 Task: Set the city address to "New York".
Action: Mouse moved to (1234, 32)
Screenshot: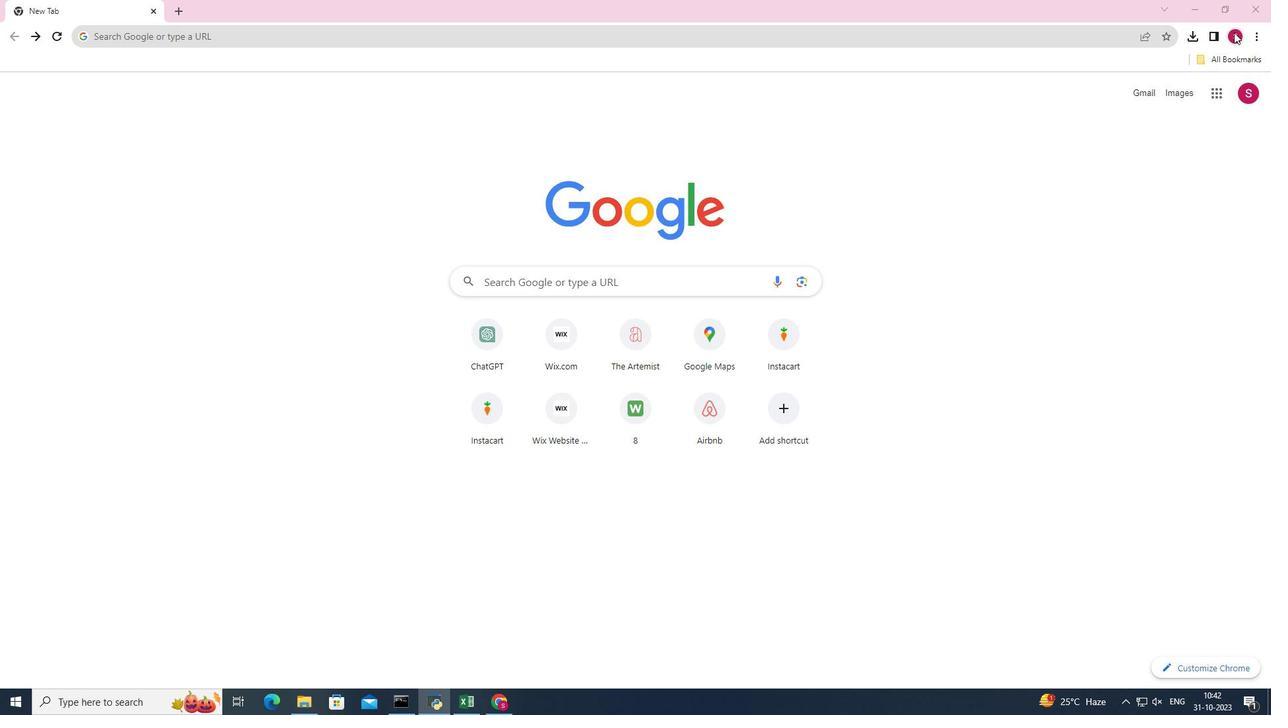 
Action: Mouse pressed left at (1234, 32)
Screenshot: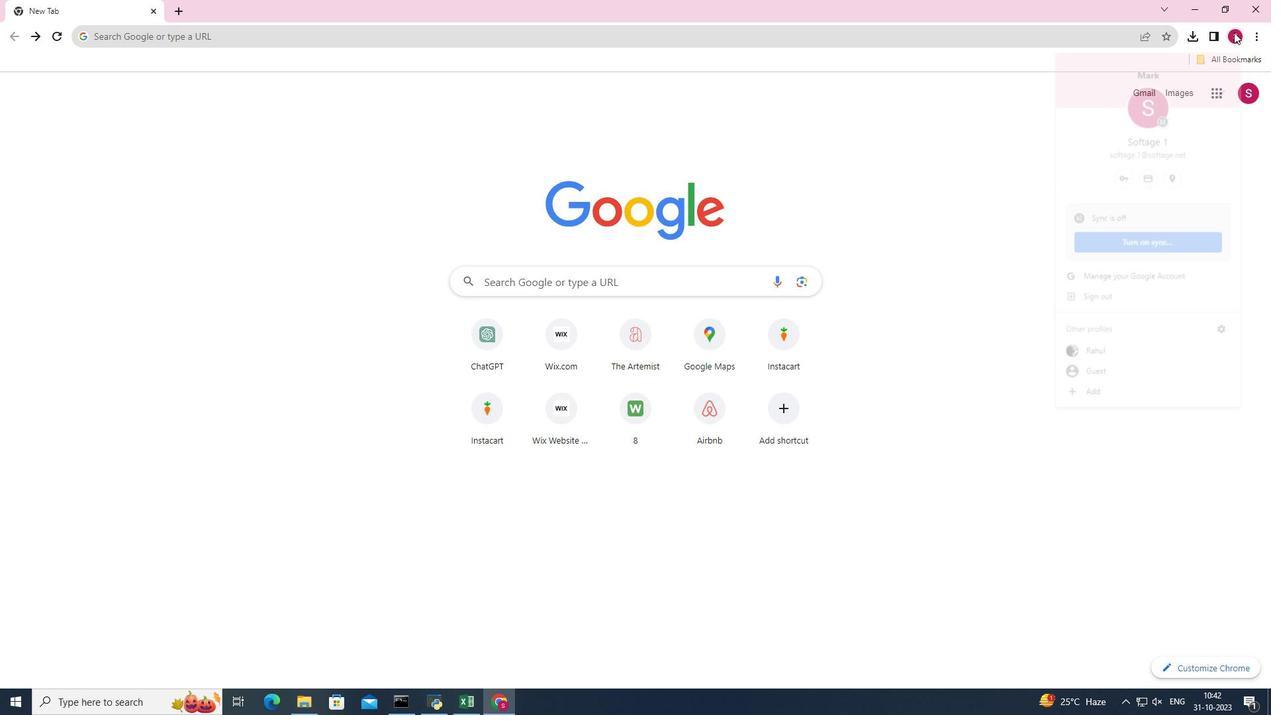 
Action: Mouse moved to (1171, 176)
Screenshot: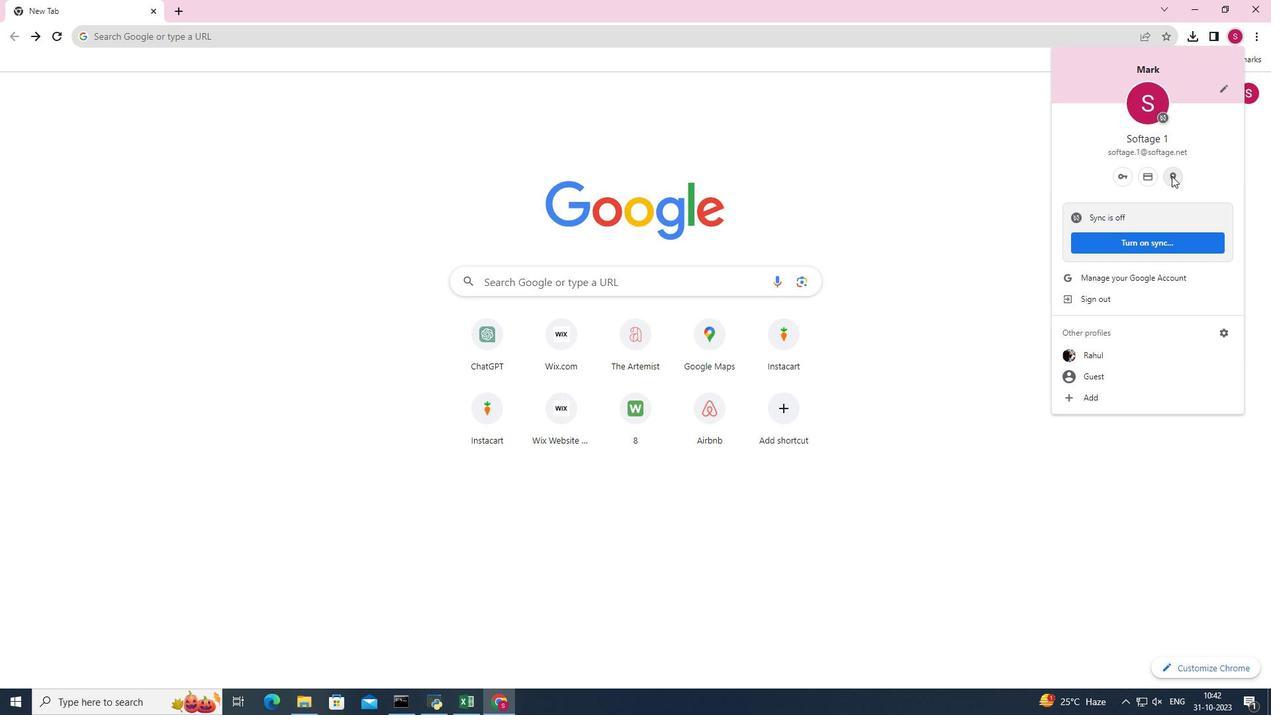 
Action: Mouse pressed left at (1171, 176)
Screenshot: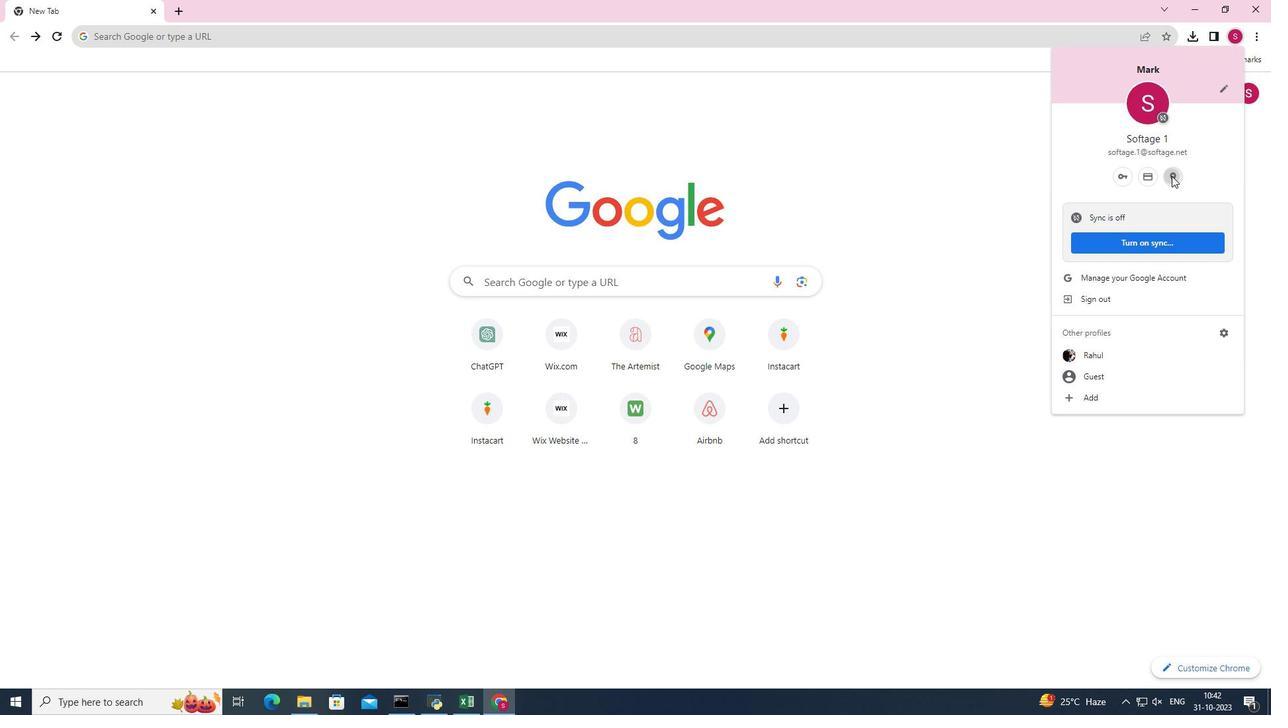 
Action: Mouse pressed left at (1171, 176)
Screenshot: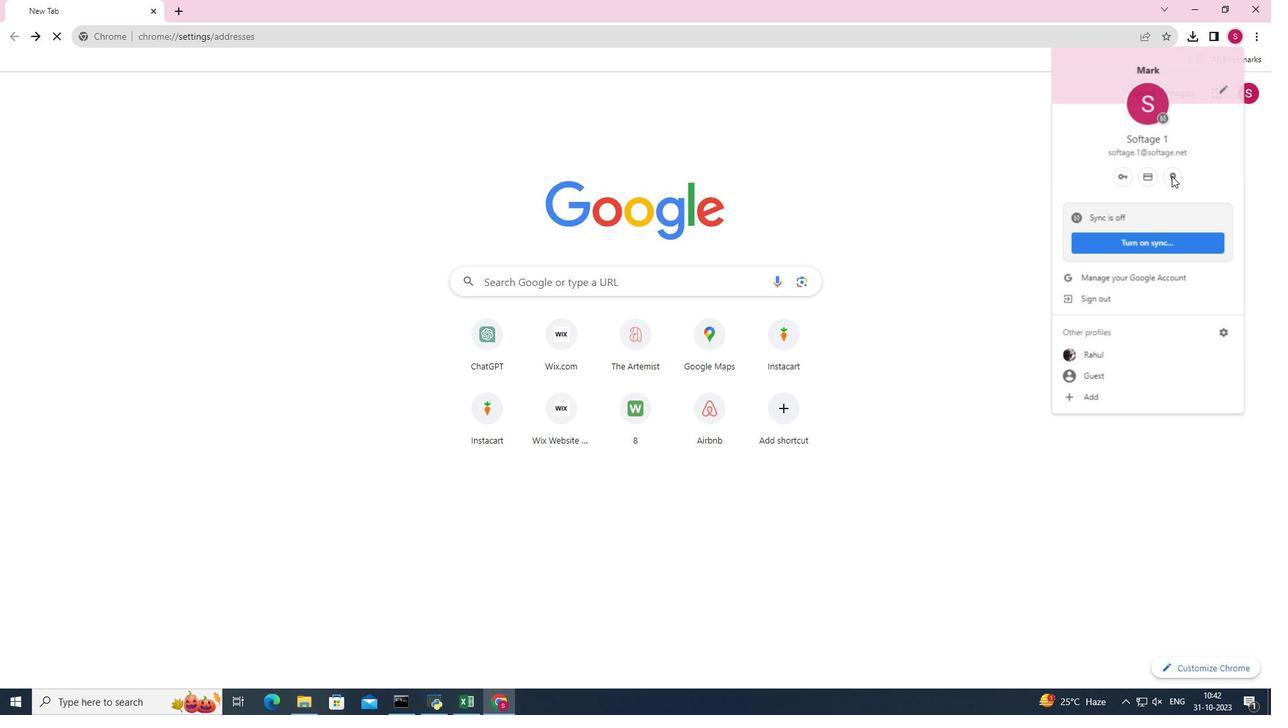 
Action: Mouse moved to (824, 207)
Screenshot: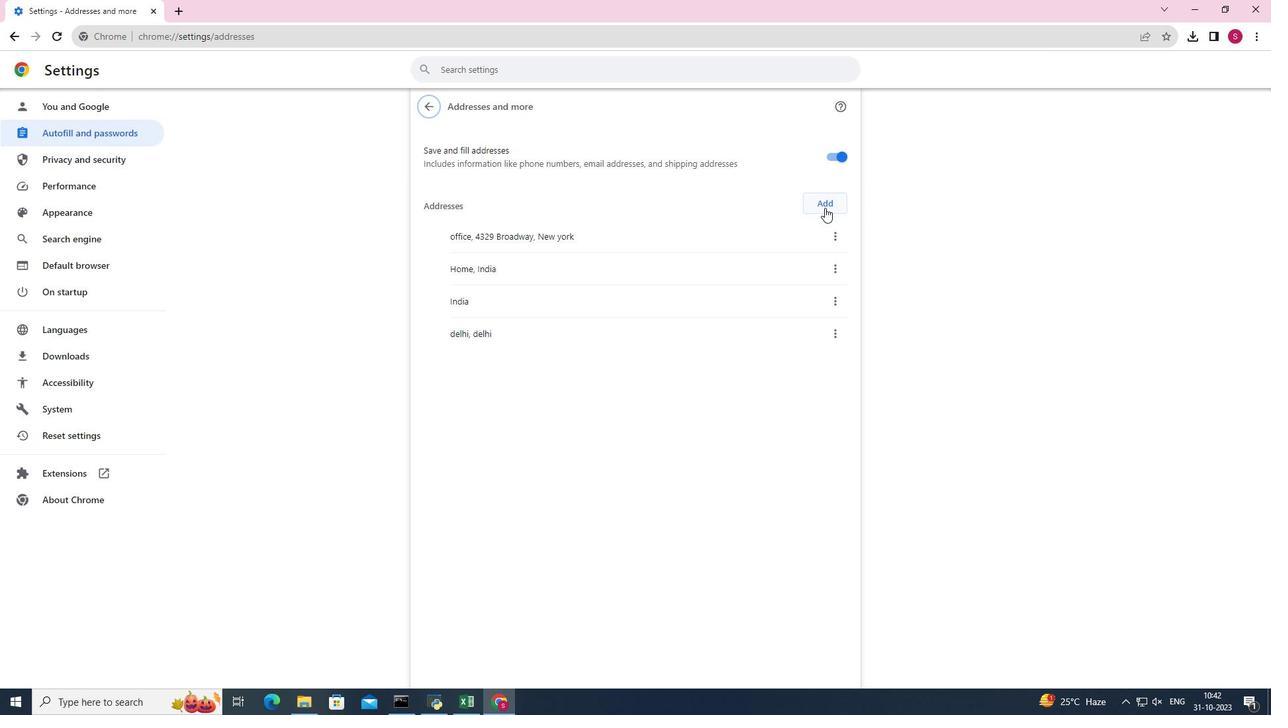 
Action: Mouse pressed left at (824, 207)
Screenshot: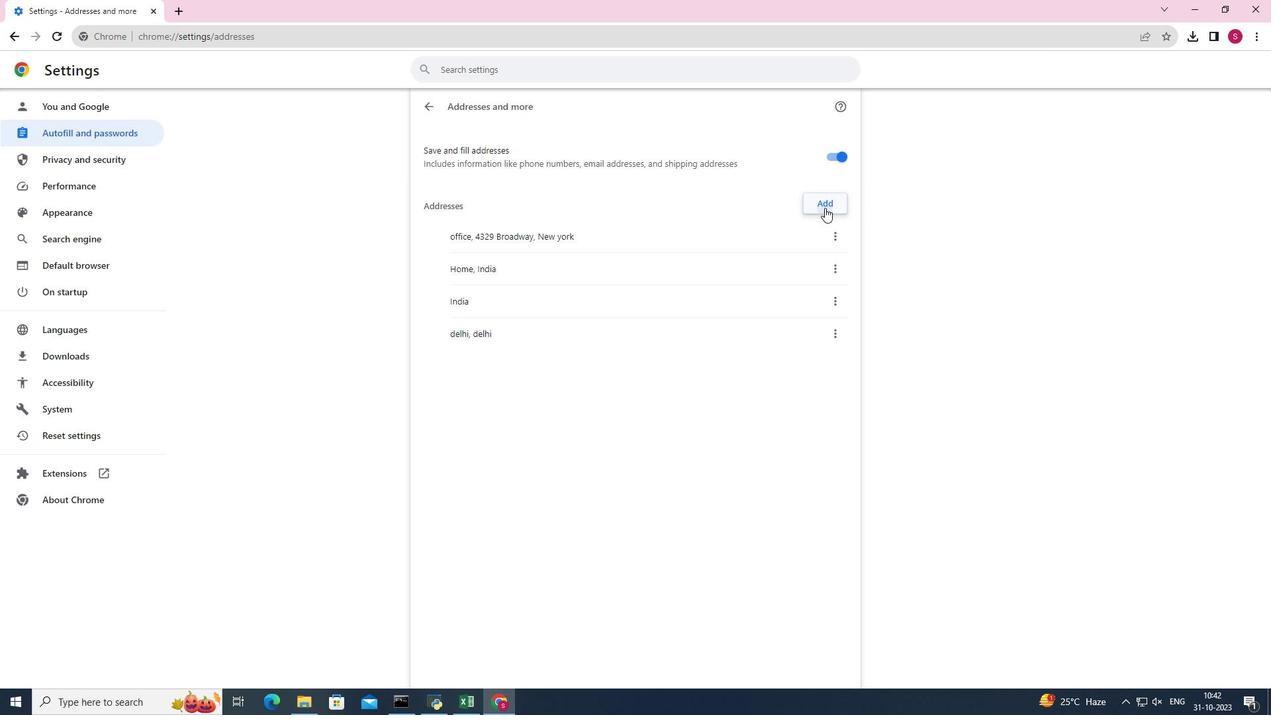 
Action: Mouse pressed left at (824, 207)
Screenshot: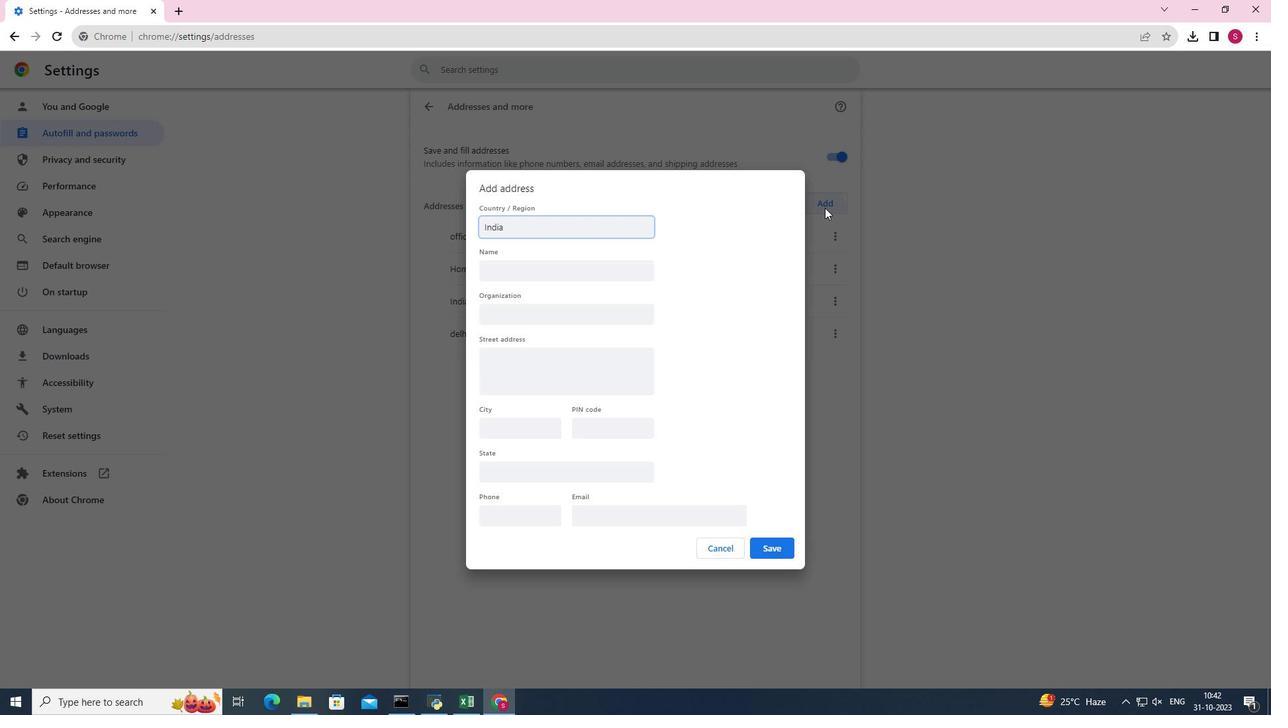 
Action: Mouse moved to (524, 427)
Screenshot: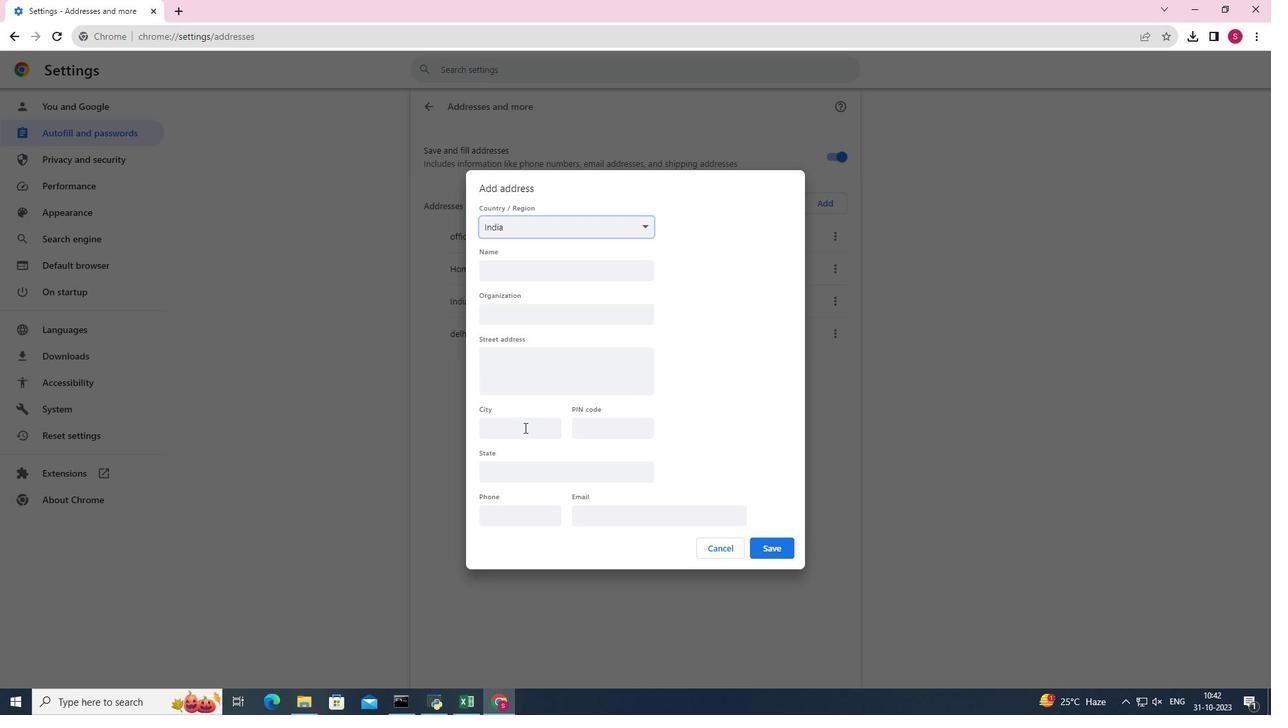
Action: Mouse pressed left at (524, 427)
Screenshot: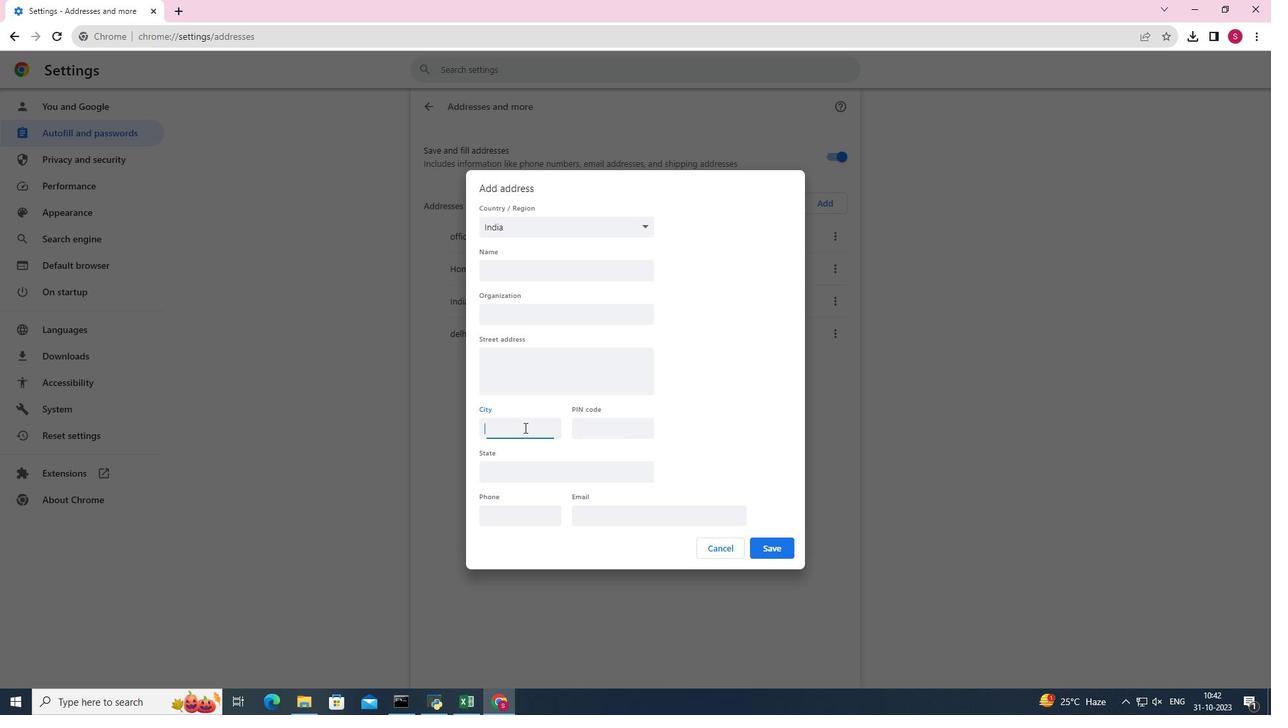 
Action: Key pressed <Key.shift>New<Key.space><Key.shift>T<Key.backspace><Key.shift>York
Screenshot: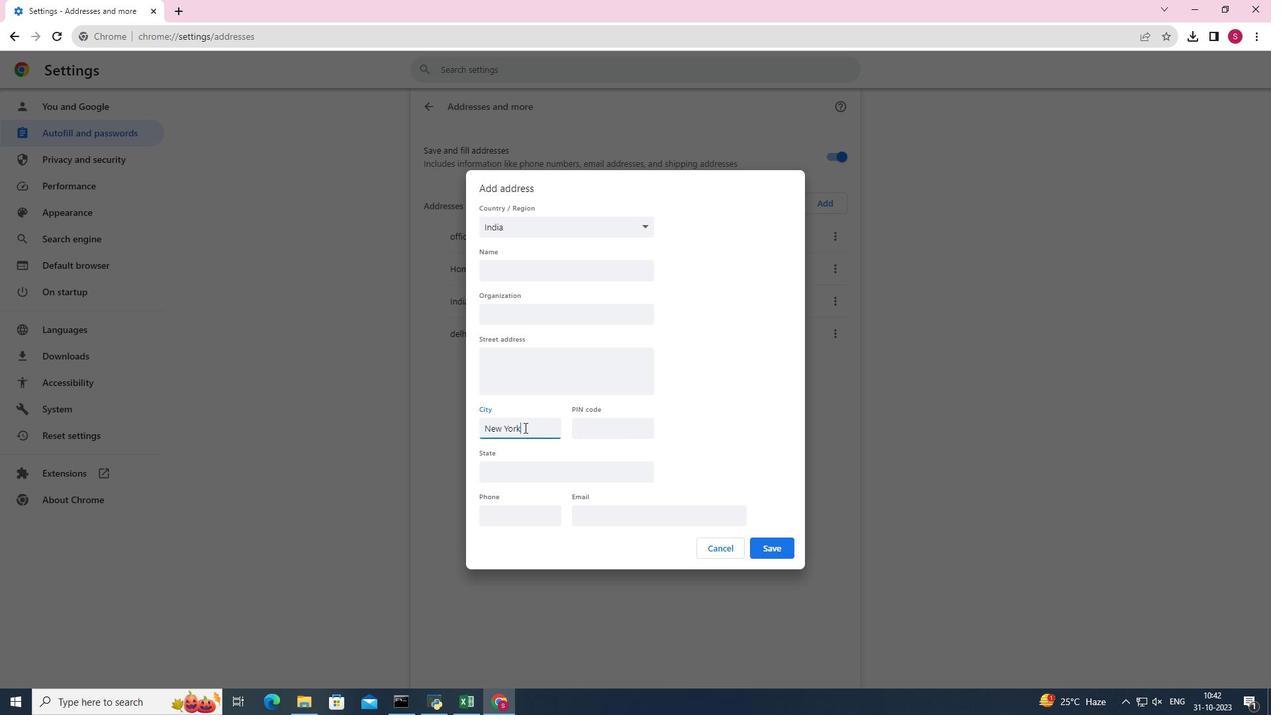 
Action: Mouse moved to (766, 553)
Screenshot: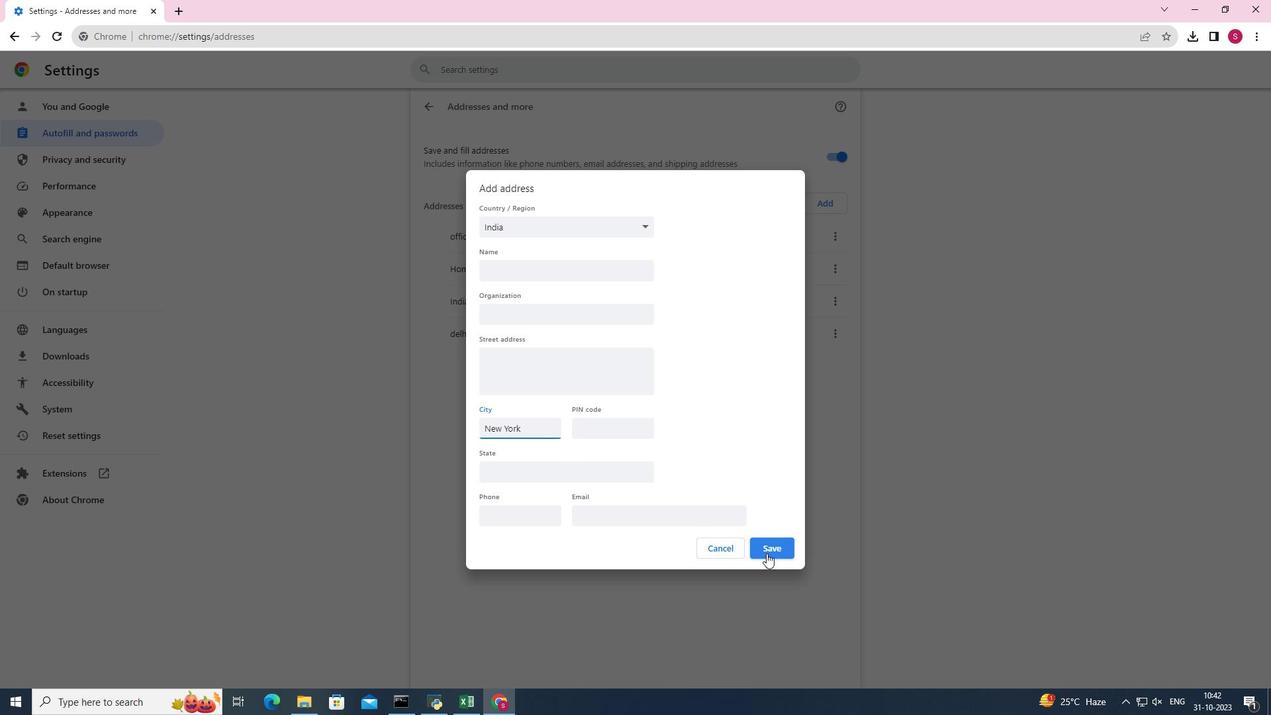 
Action: Mouse pressed left at (766, 553)
Screenshot: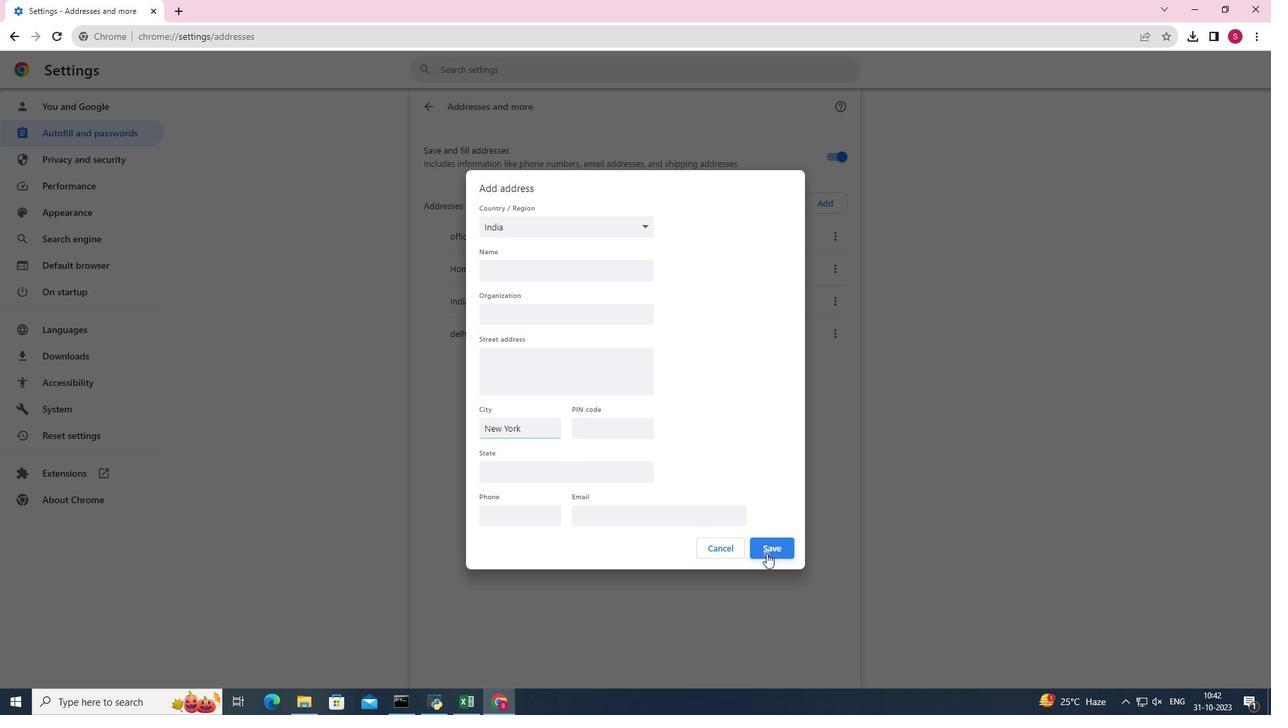 
Action: Mouse moved to (1110, 340)
Screenshot: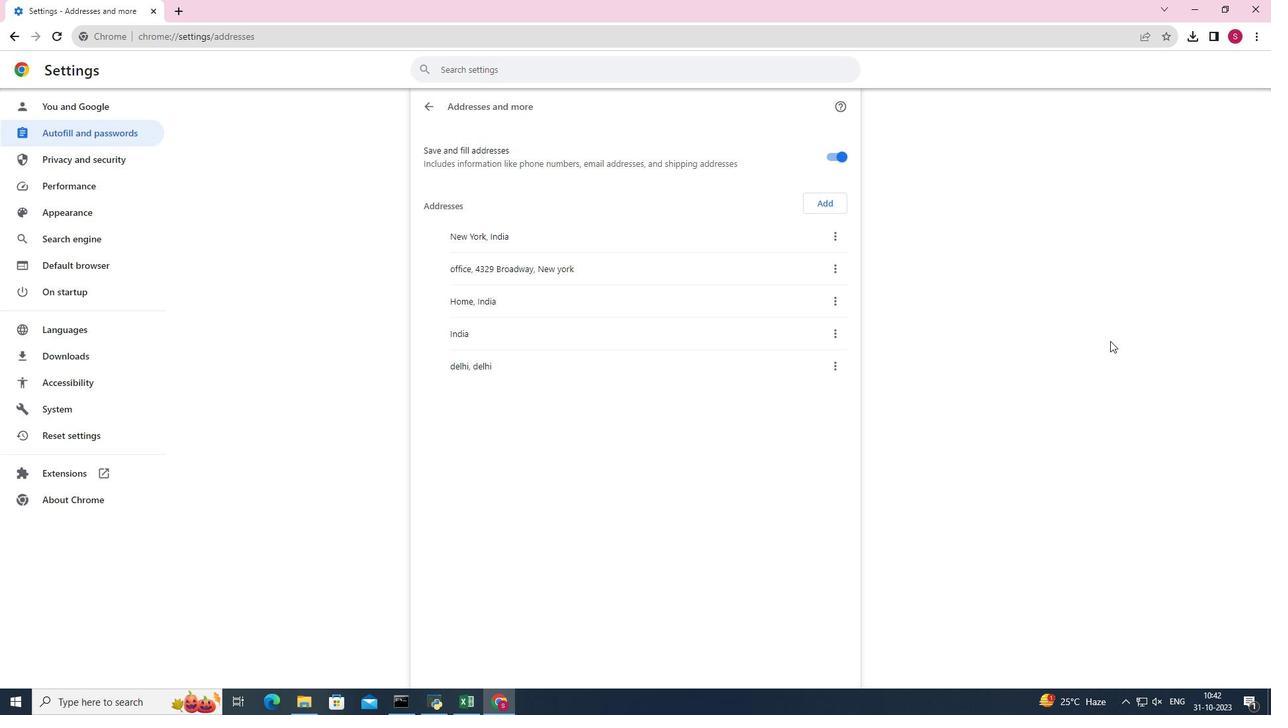 
